 Task: Use the formula "INTRATE" in spreadsheet "Project portfolio".
Action: Mouse moved to (815, 447)
Screenshot: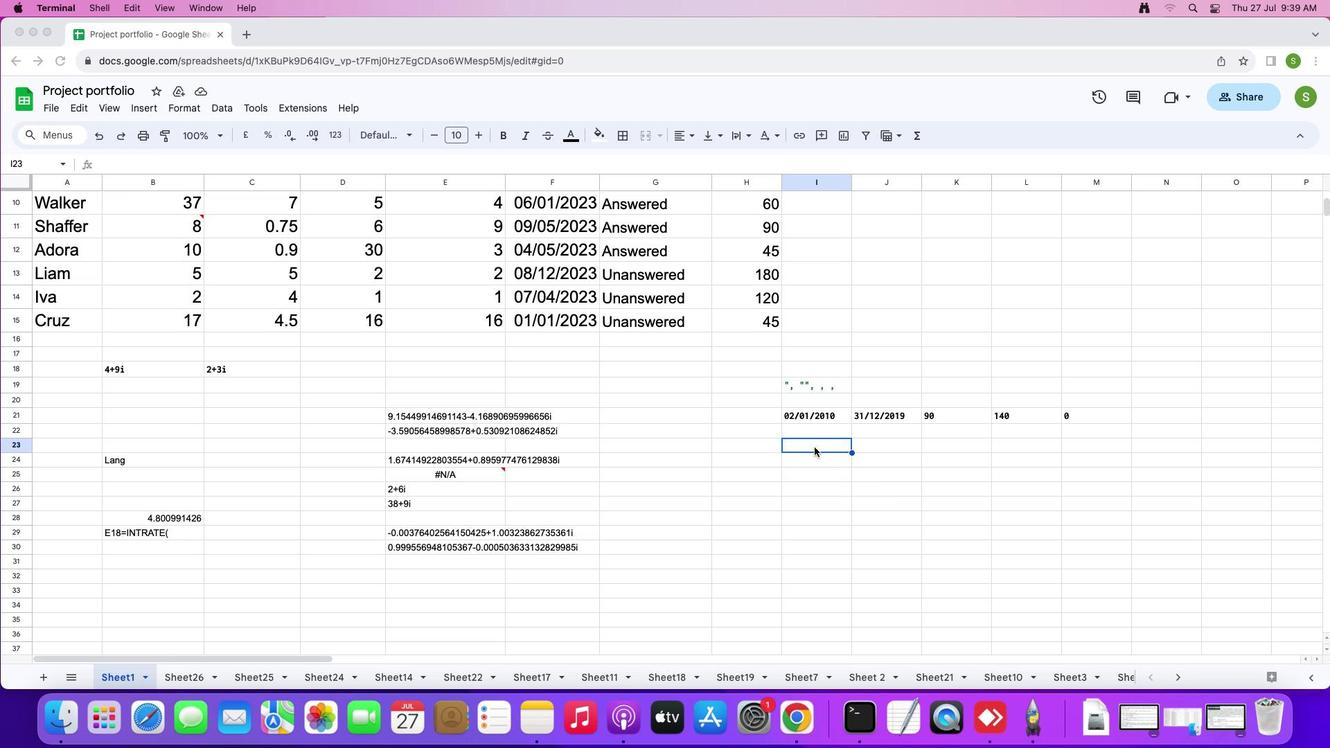 
Action: Mouse pressed left at (815, 447)
Screenshot: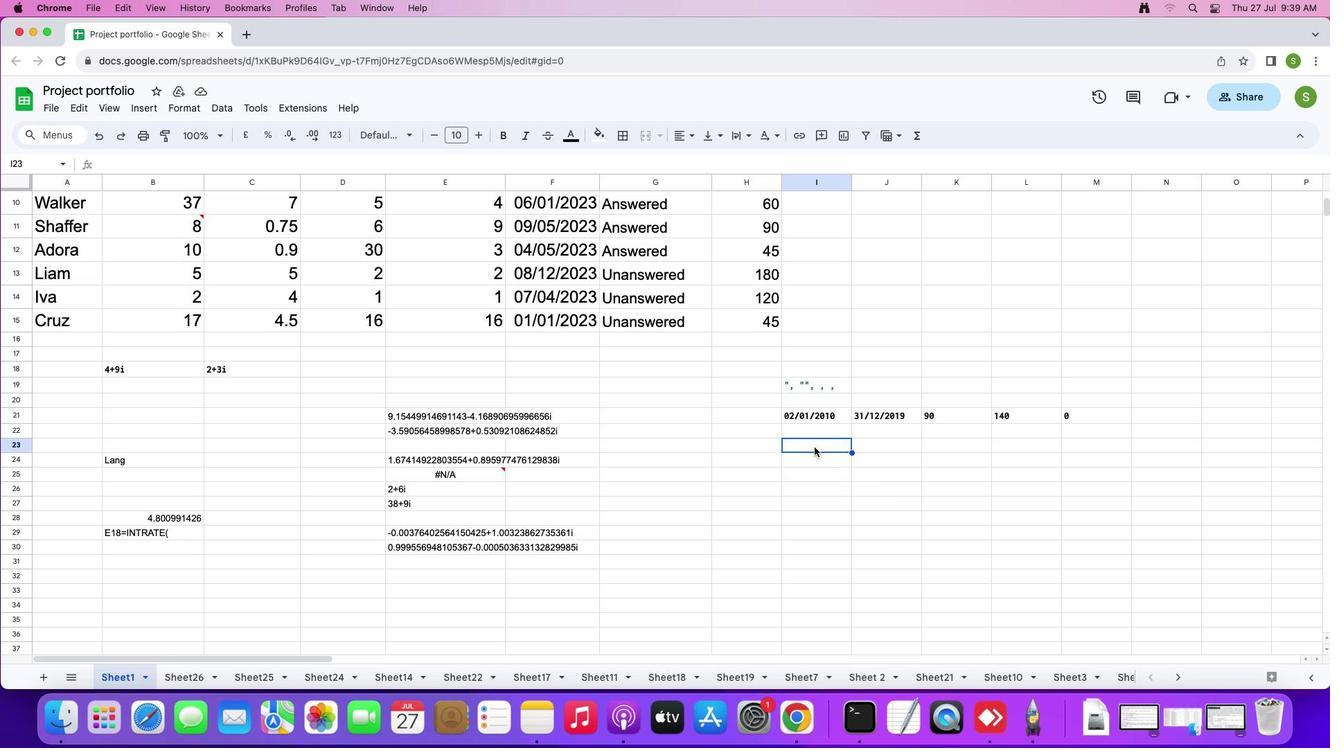
Action: Mouse moved to (142, 107)
Screenshot: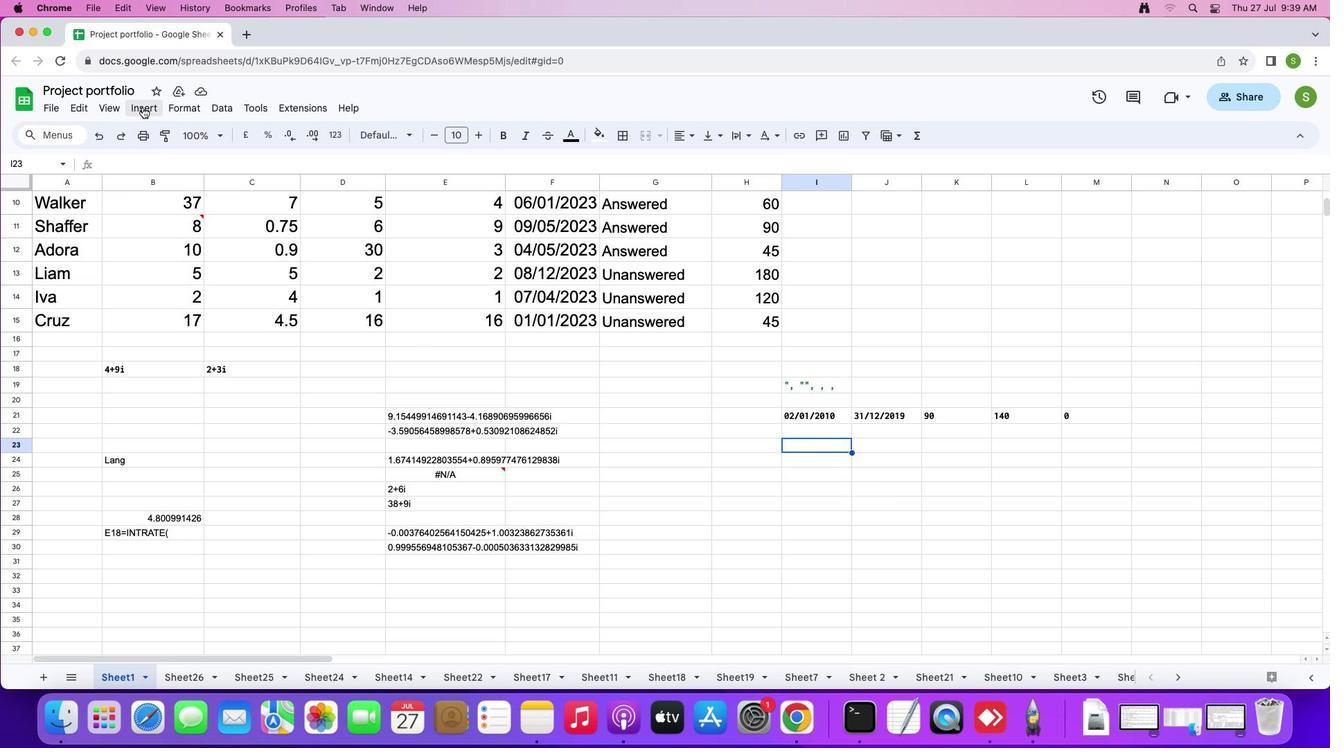 
Action: Mouse pressed left at (142, 107)
Screenshot: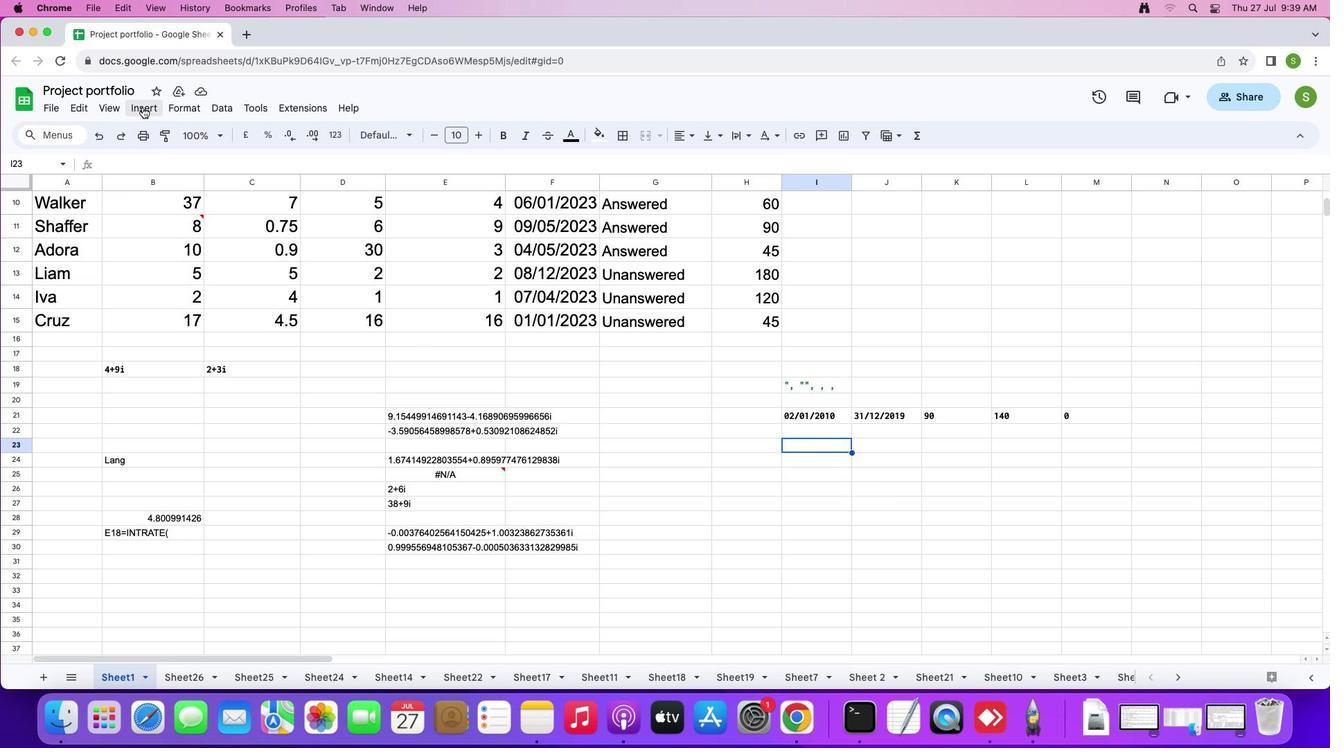 
Action: Mouse moved to (173, 336)
Screenshot: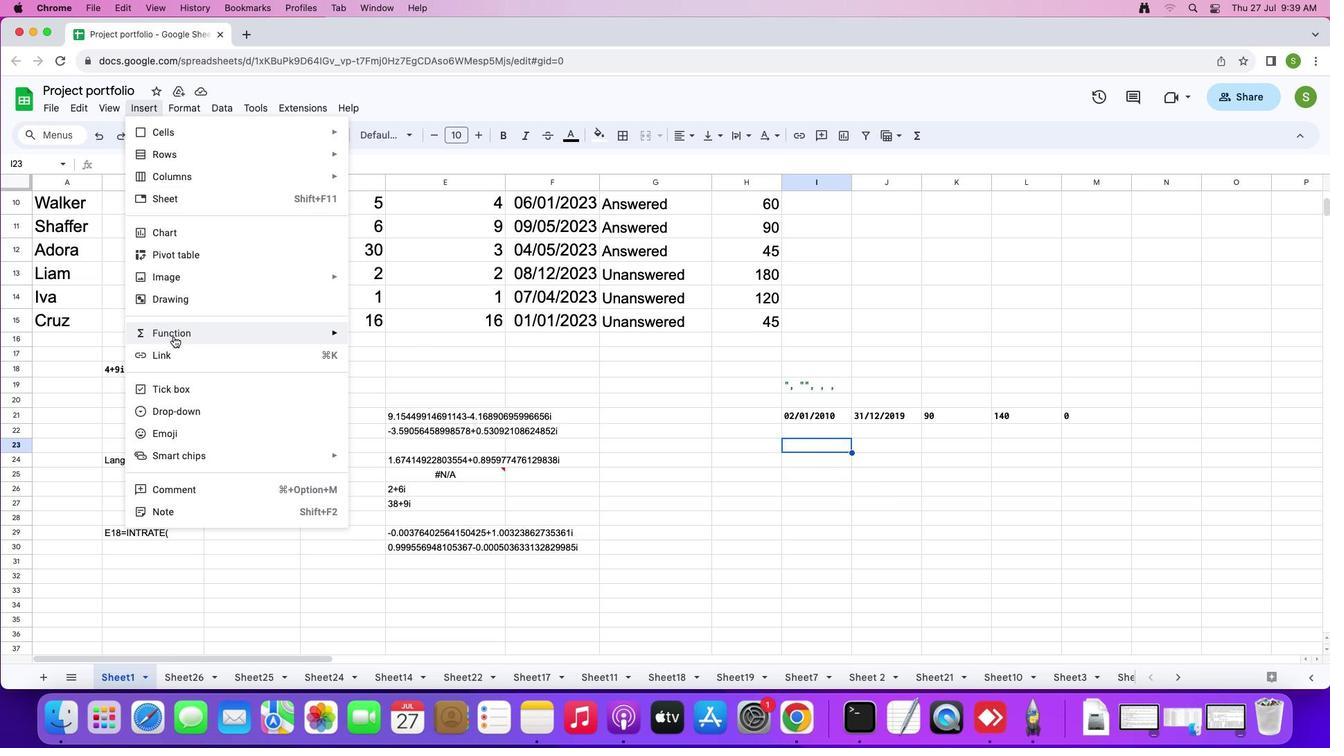 
Action: Mouse pressed left at (173, 336)
Screenshot: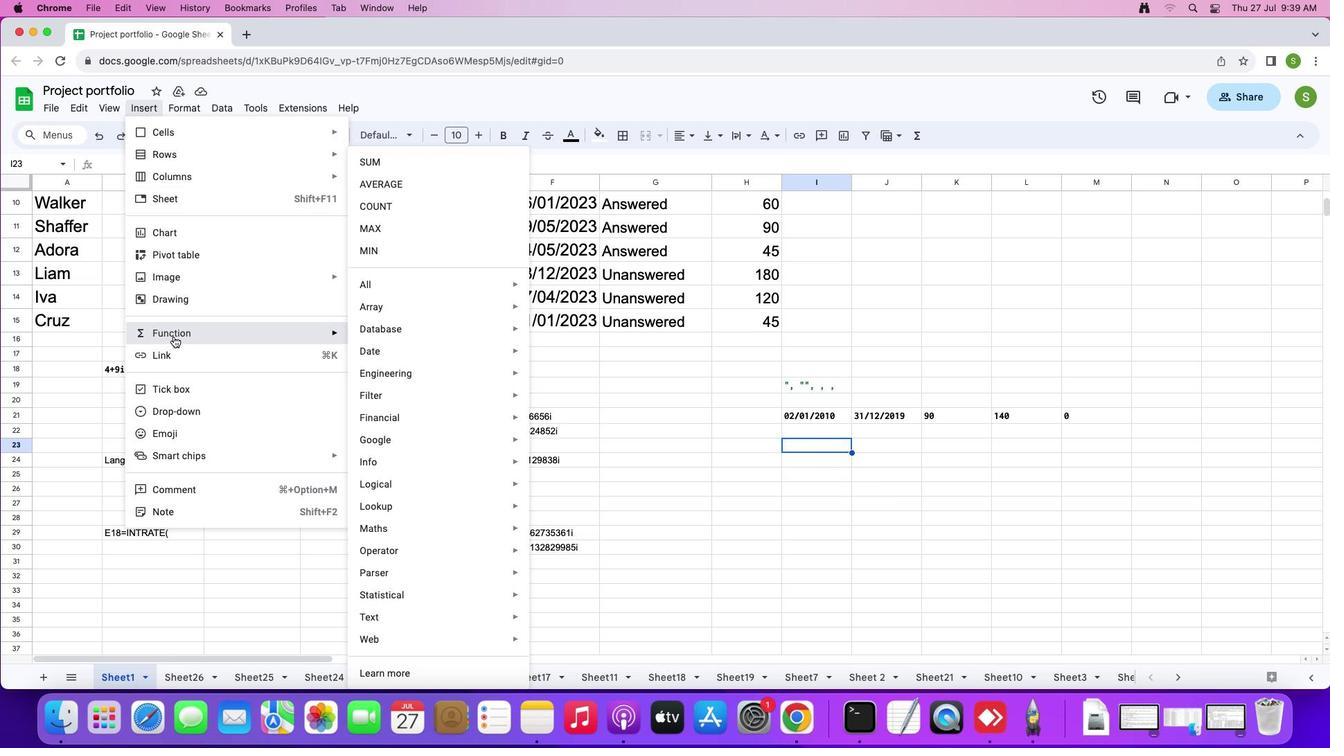
Action: Mouse moved to (434, 279)
Screenshot: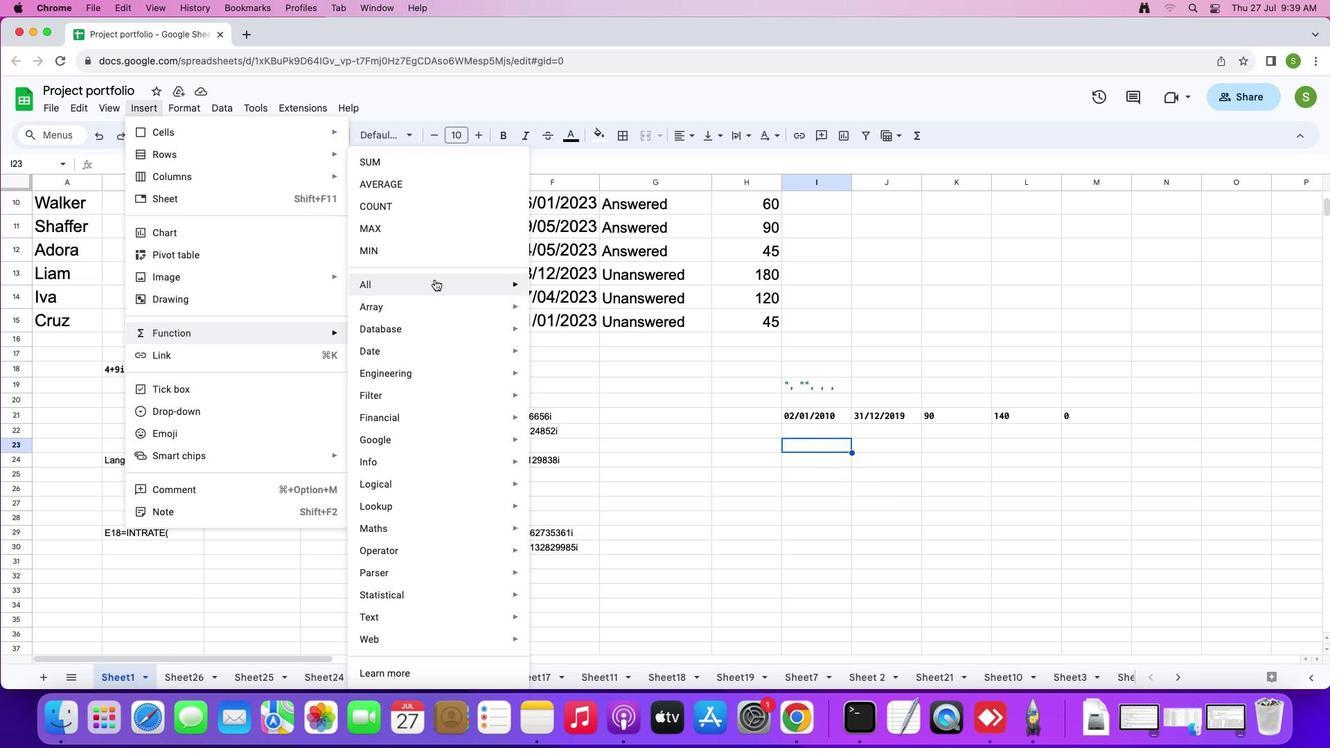 
Action: Mouse pressed left at (434, 279)
Screenshot: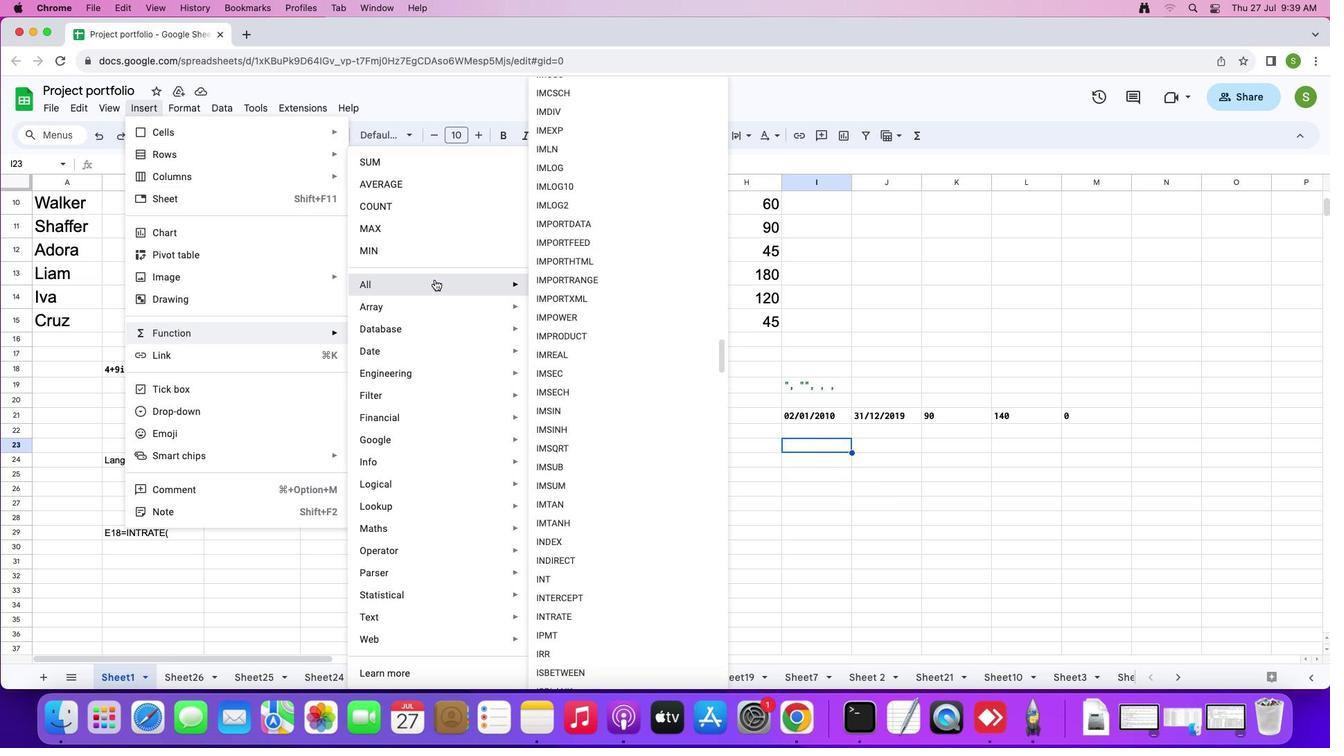 
Action: Mouse moved to (591, 618)
Screenshot: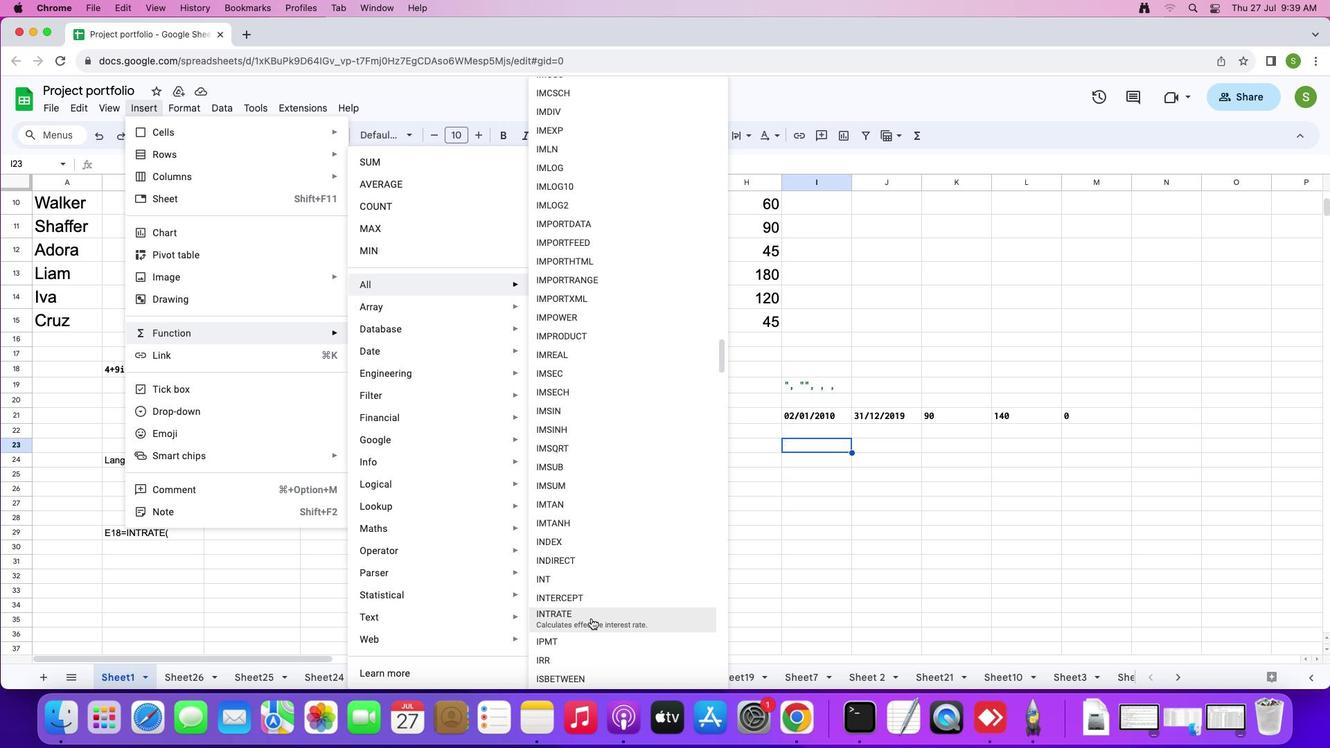 
Action: Mouse pressed left at (591, 618)
Screenshot: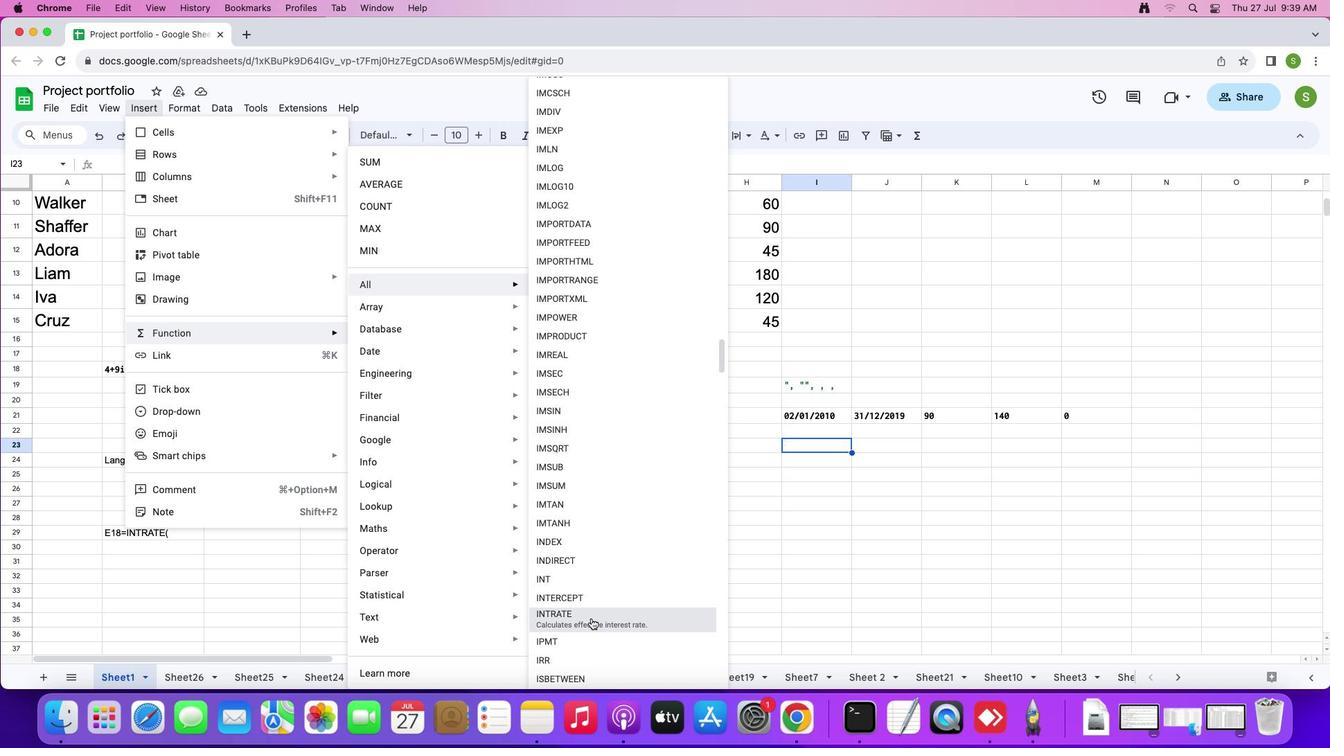 
Action: Mouse moved to (811, 416)
Screenshot: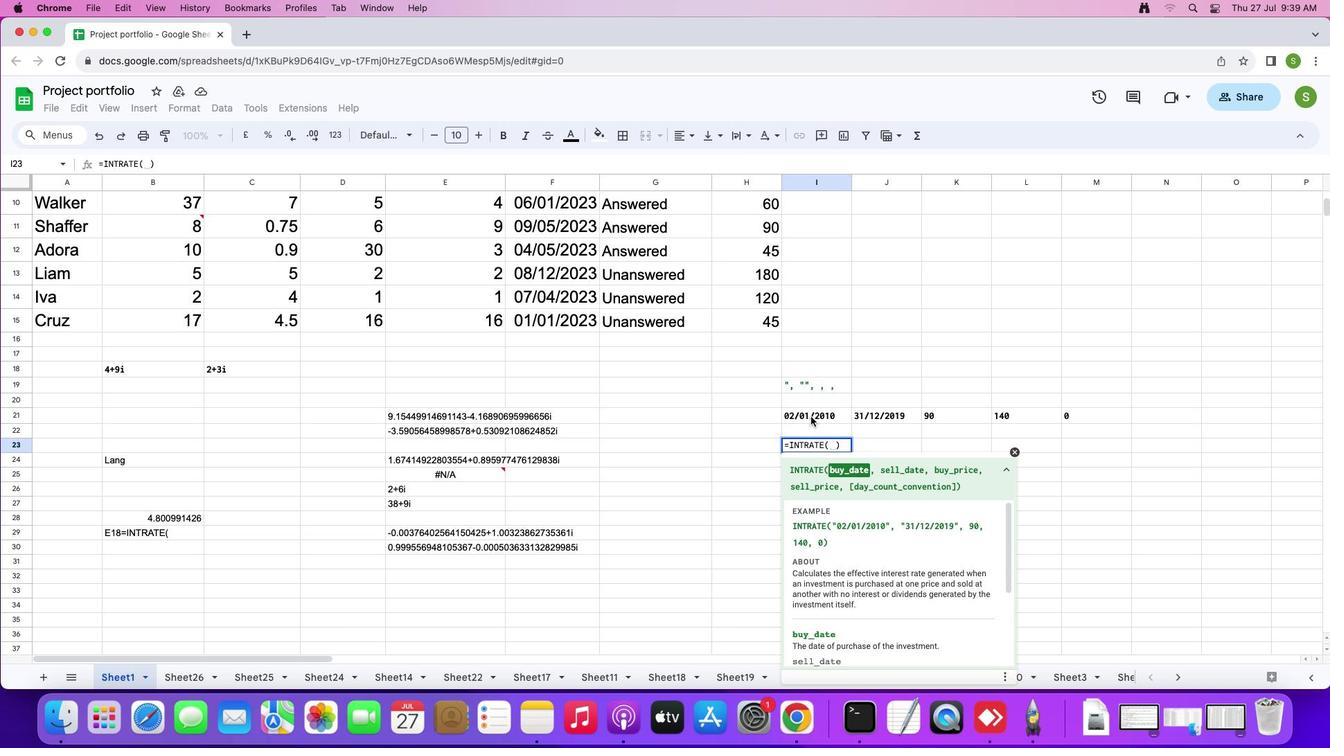 
Action: Mouse pressed left at (811, 416)
Screenshot: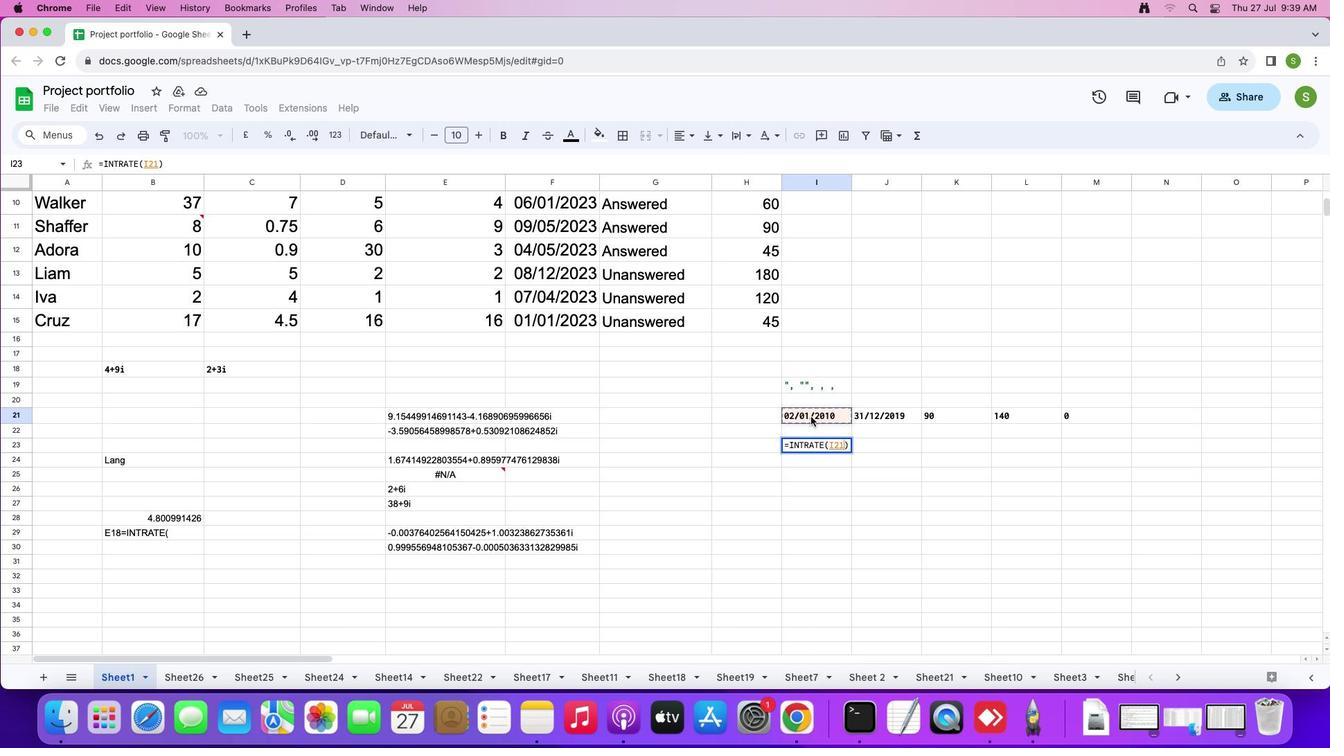 
Action: Key pressed ','
Screenshot: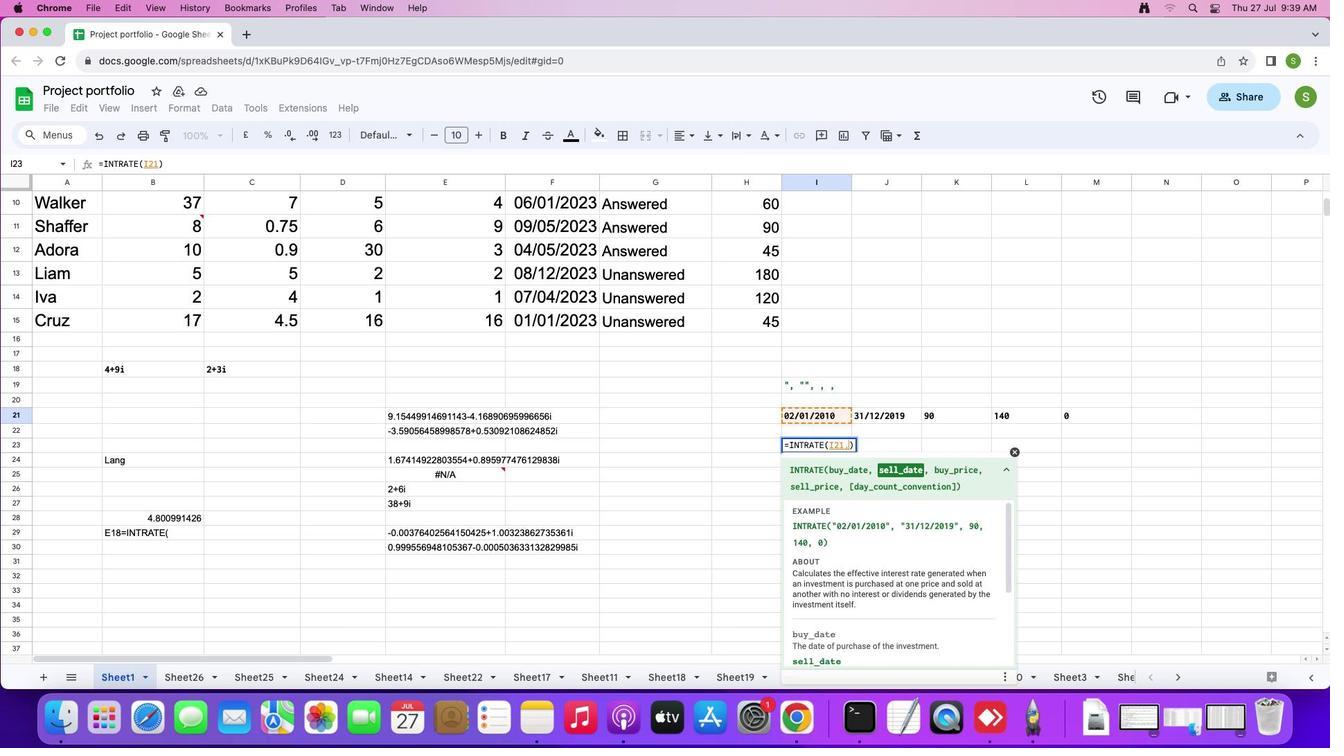 
Action: Mouse moved to (874, 410)
Screenshot: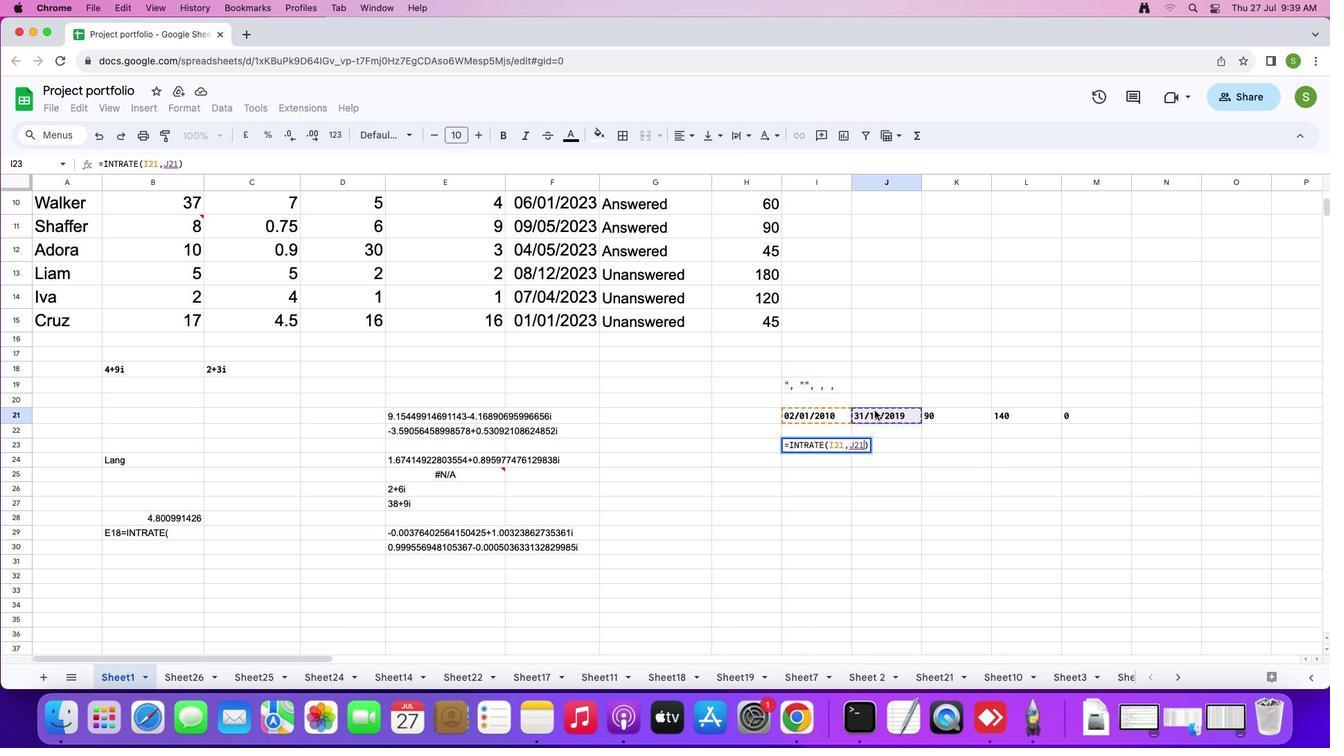 
Action: Mouse pressed left at (874, 410)
Screenshot: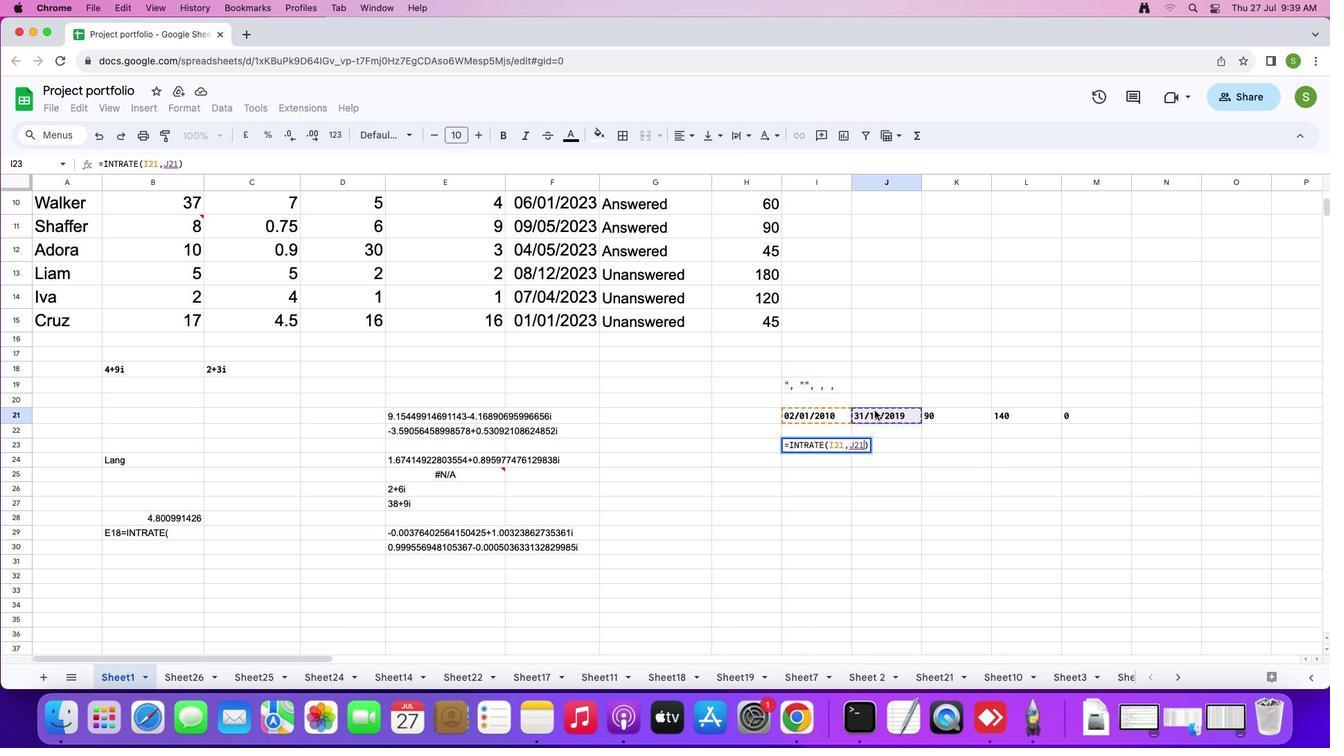 
Action: Mouse moved to (874, 410)
Screenshot: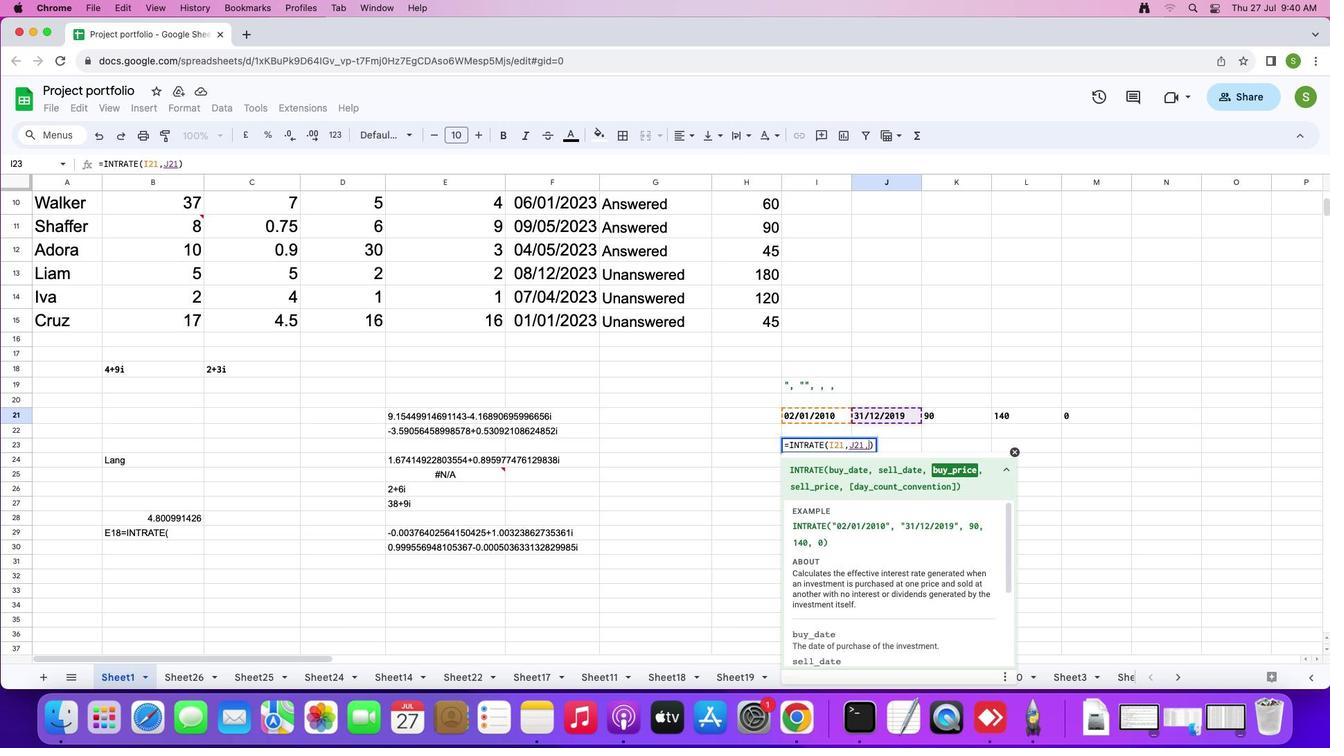 
Action: Key pressed ','
Screenshot: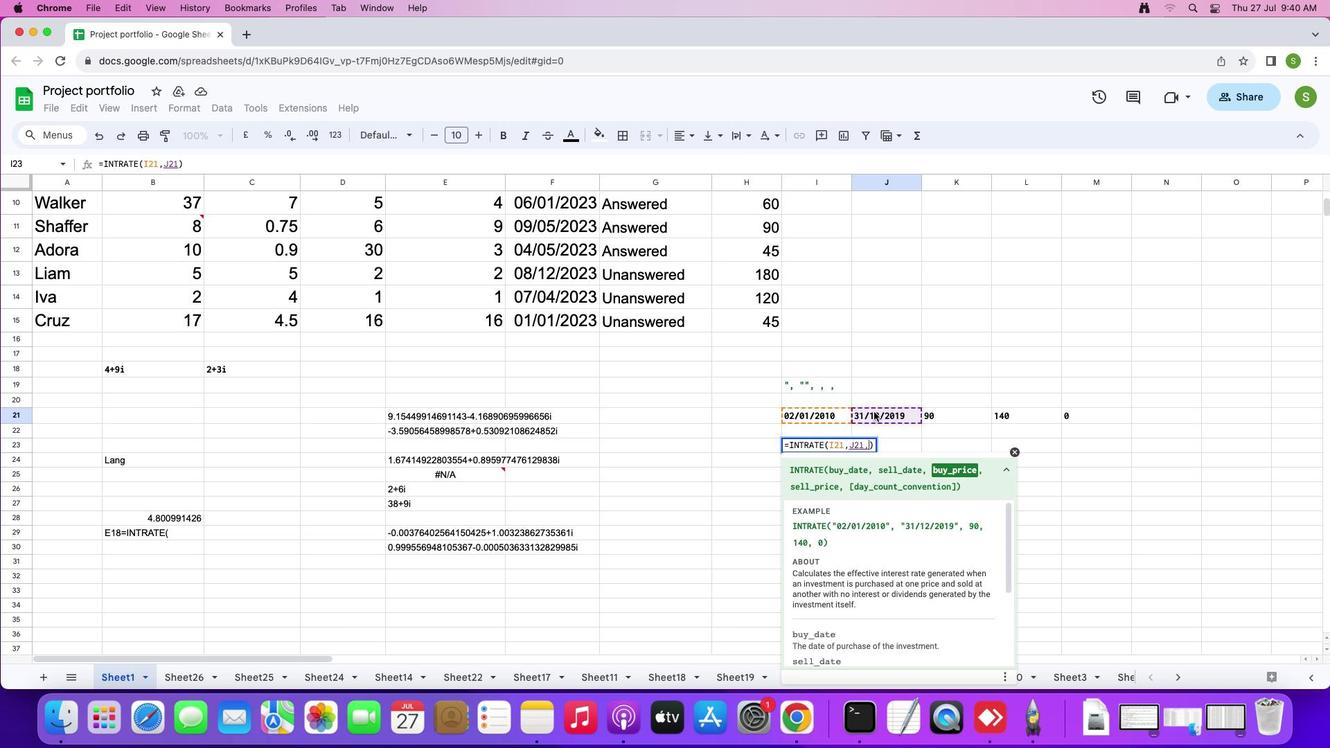 
Action: Mouse moved to (927, 417)
Screenshot: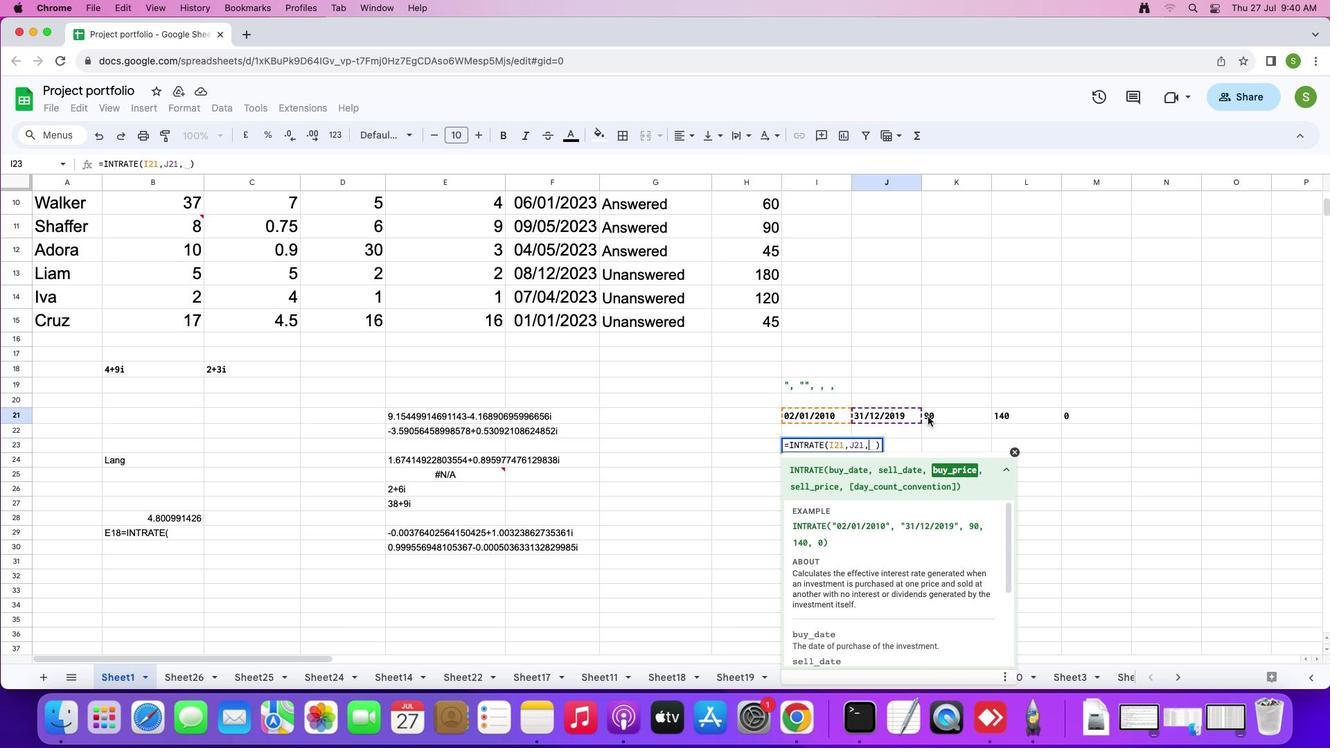 
Action: Mouse pressed left at (927, 417)
Screenshot: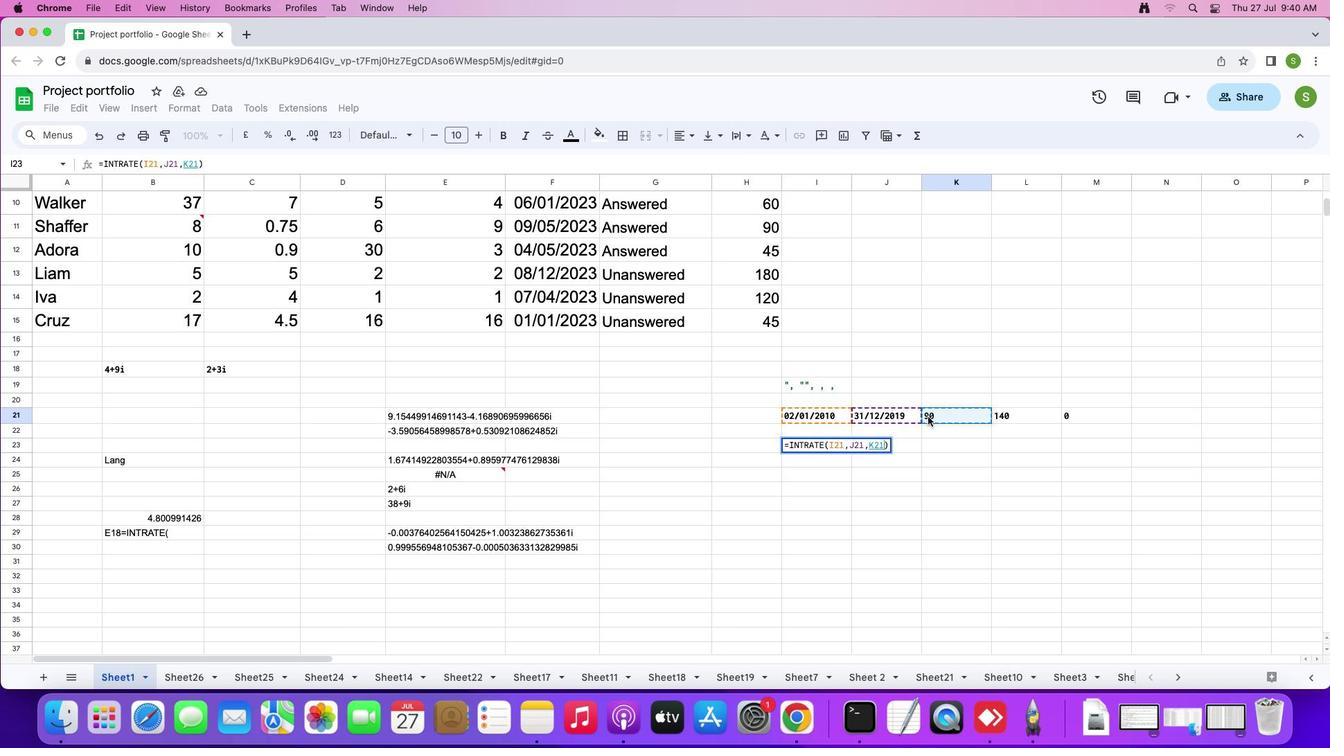 
Action: Key pressed ','
Screenshot: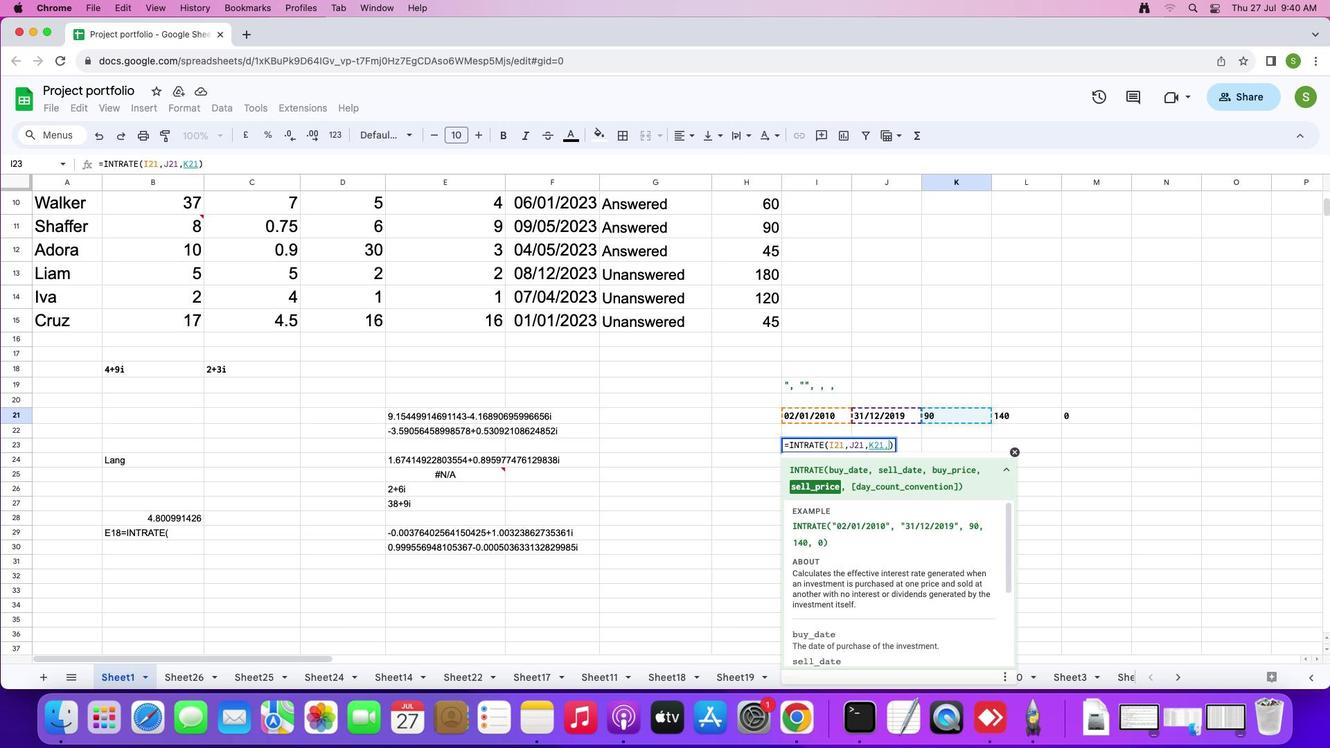 
Action: Mouse moved to (1002, 411)
Screenshot: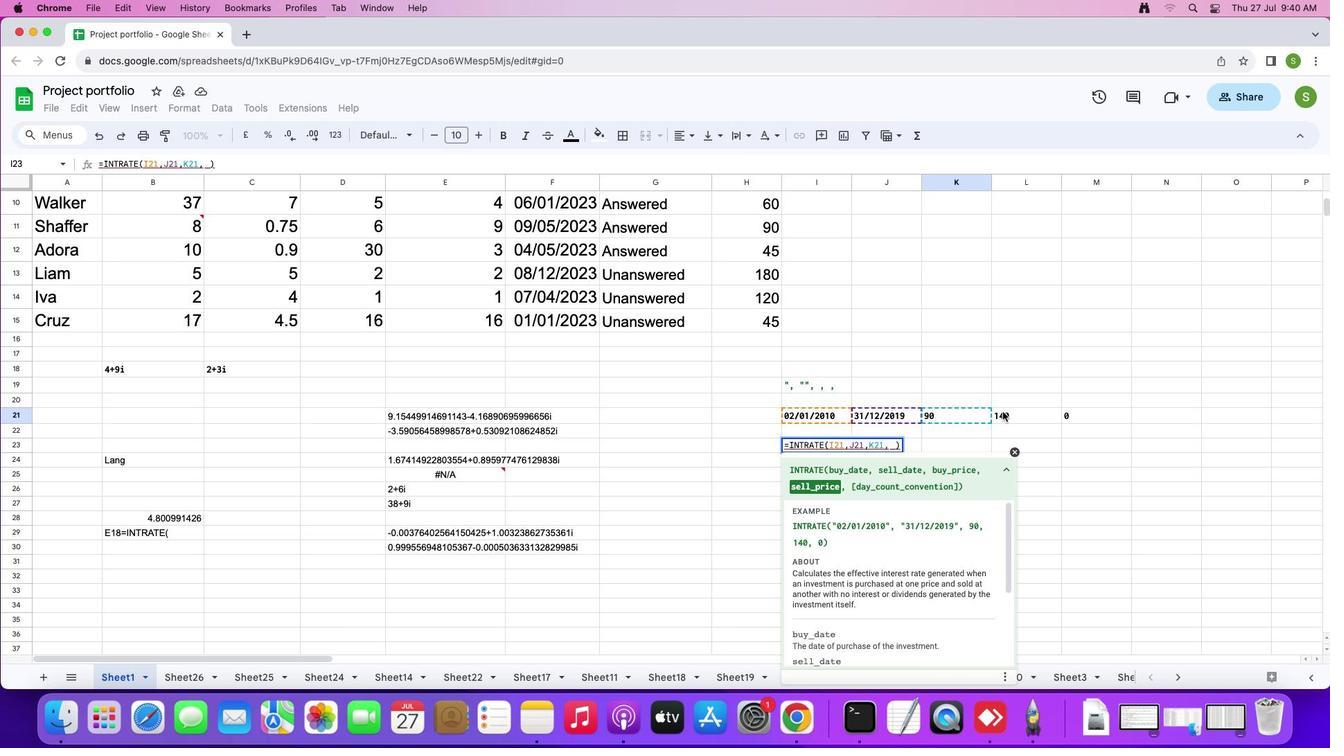 
Action: Mouse pressed left at (1002, 411)
Screenshot: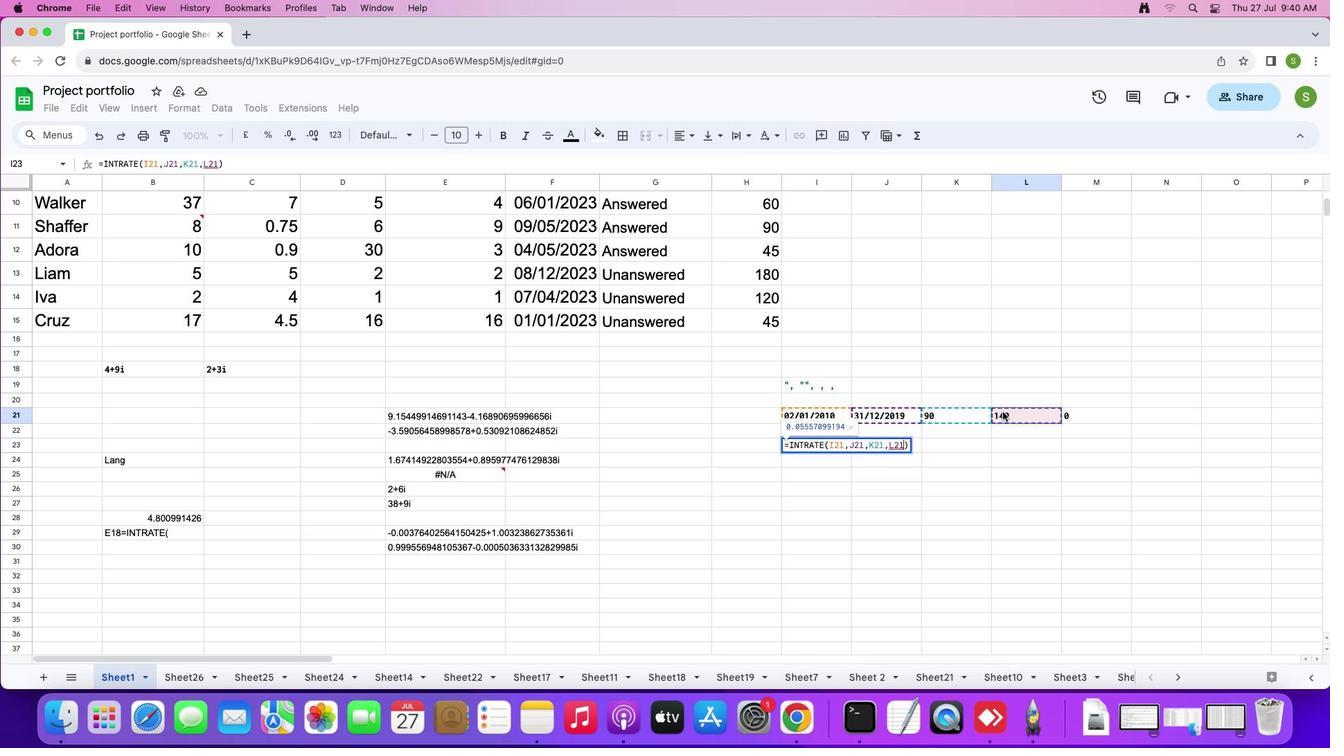 
Action: Key pressed ','
Screenshot: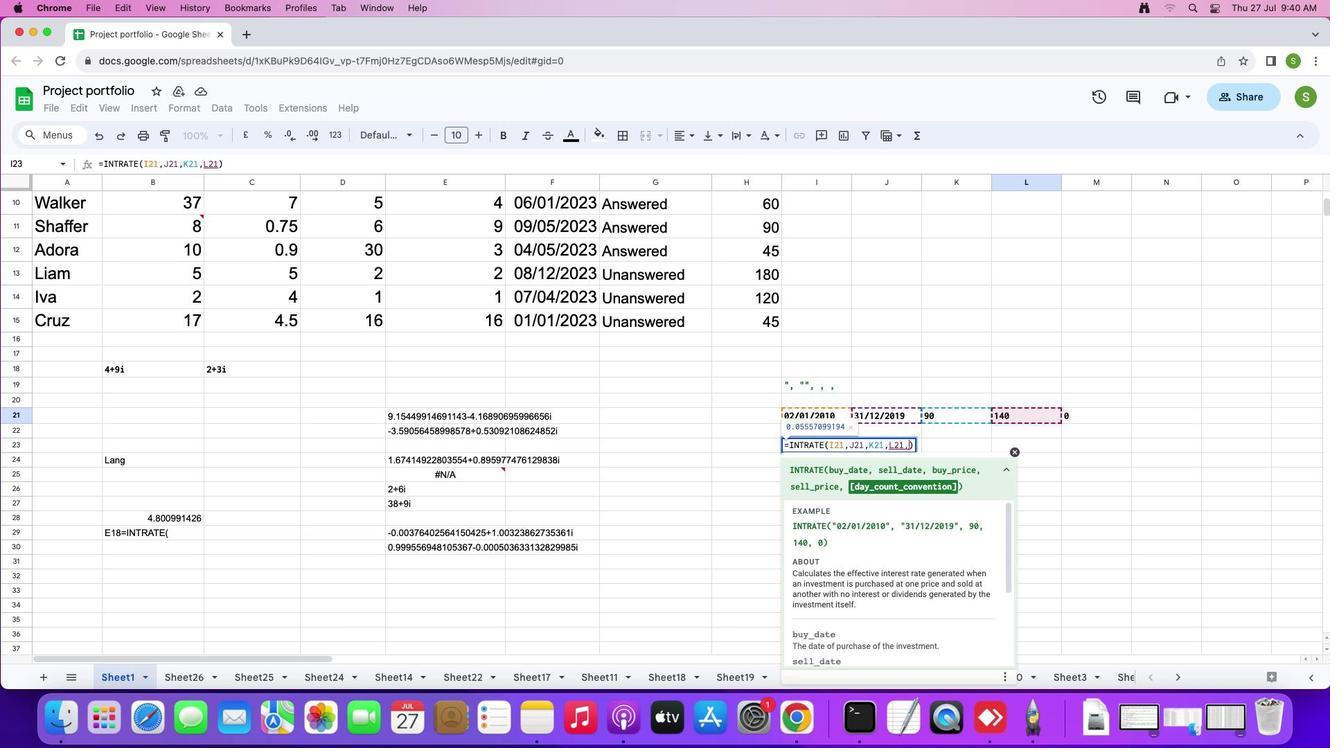 
Action: Mouse moved to (1071, 415)
Screenshot: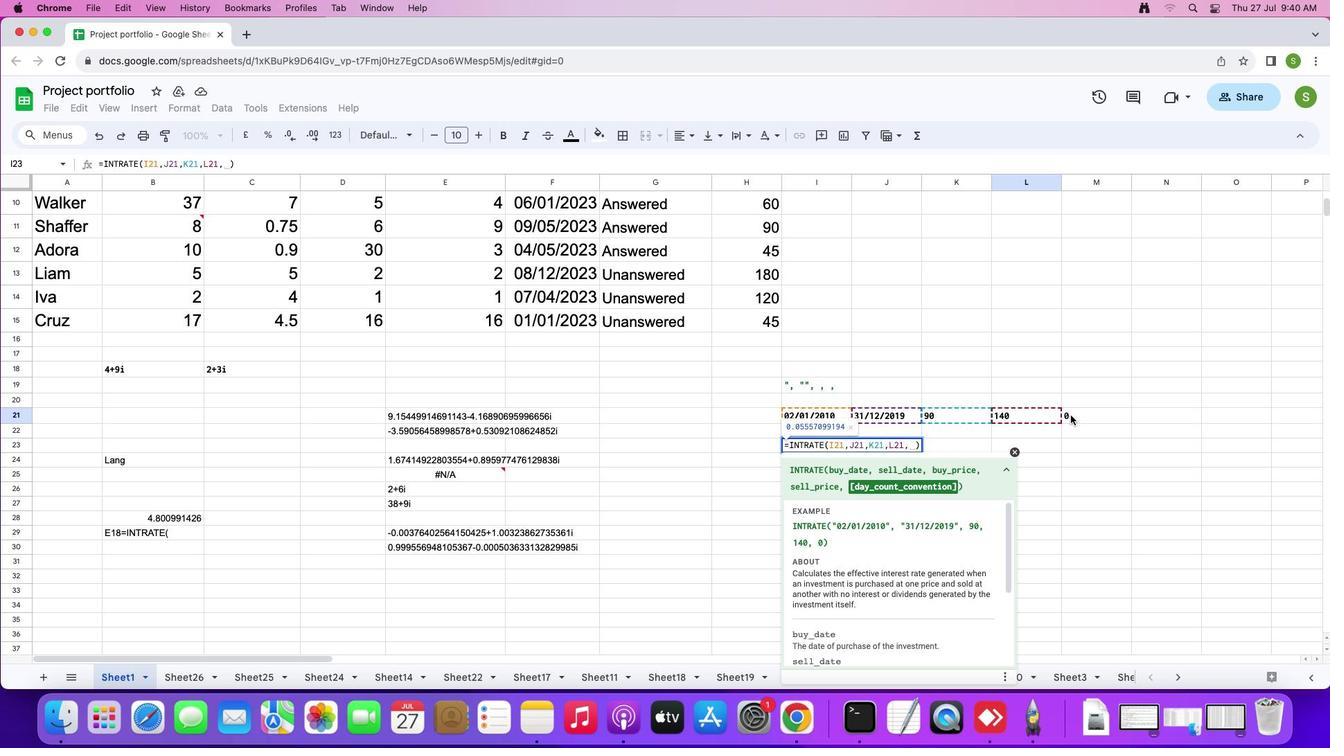 
Action: Mouse pressed left at (1071, 415)
Screenshot: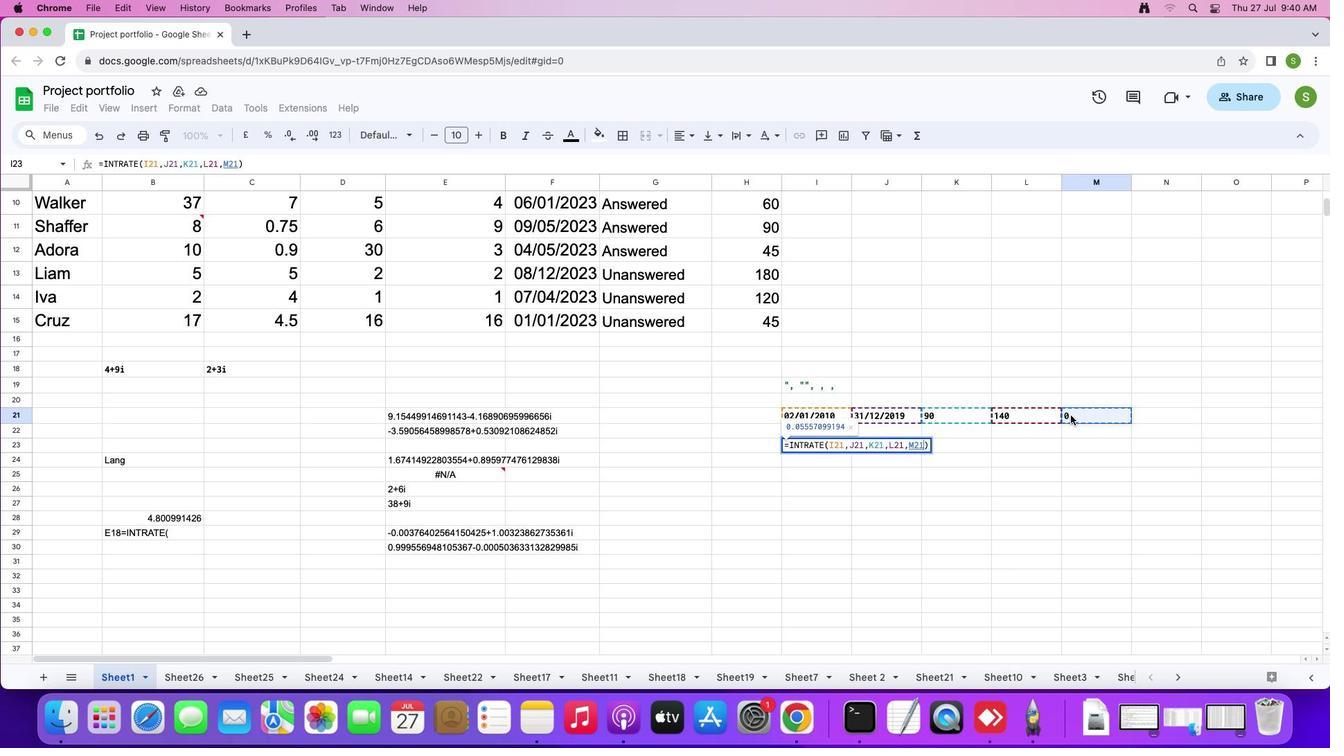
Action: Key pressed Key.enter
Screenshot: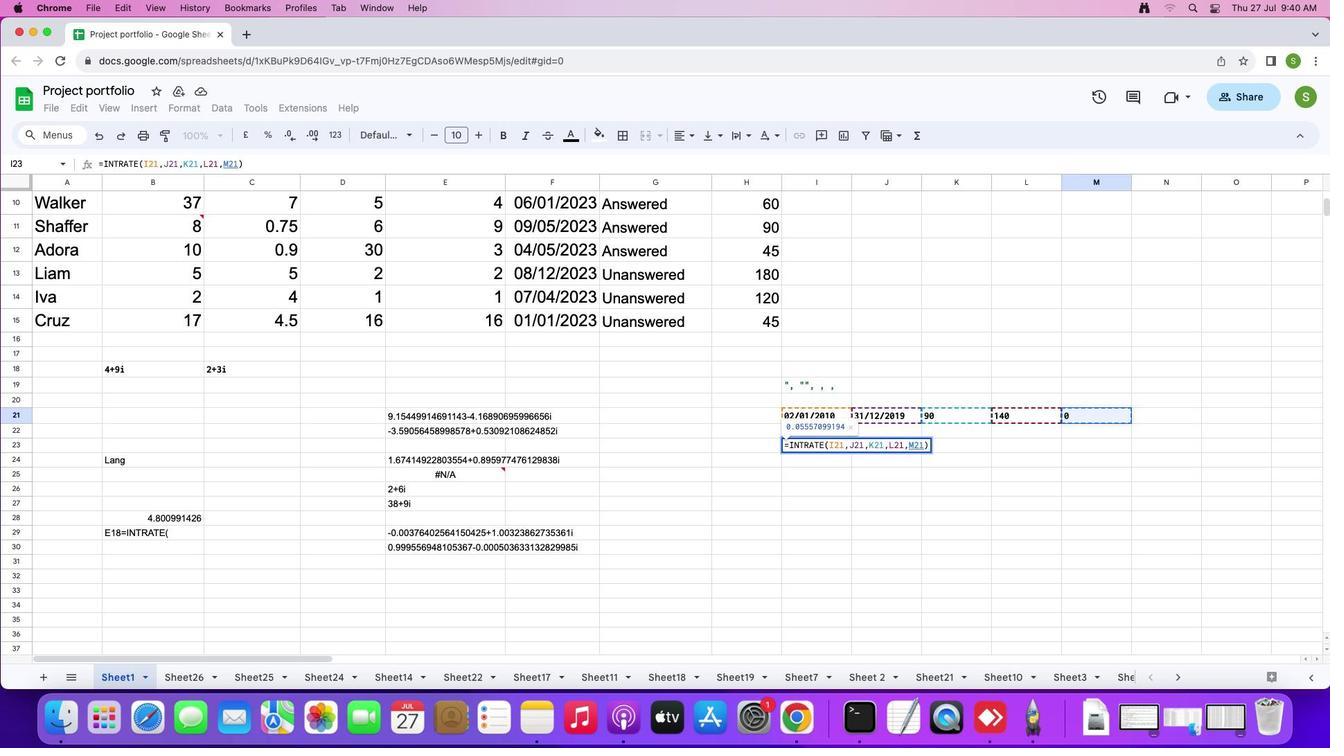 
